 Task: Select the WSL recommender in the default folding range provider.
Action: Mouse moved to (15, 470)
Screenshot: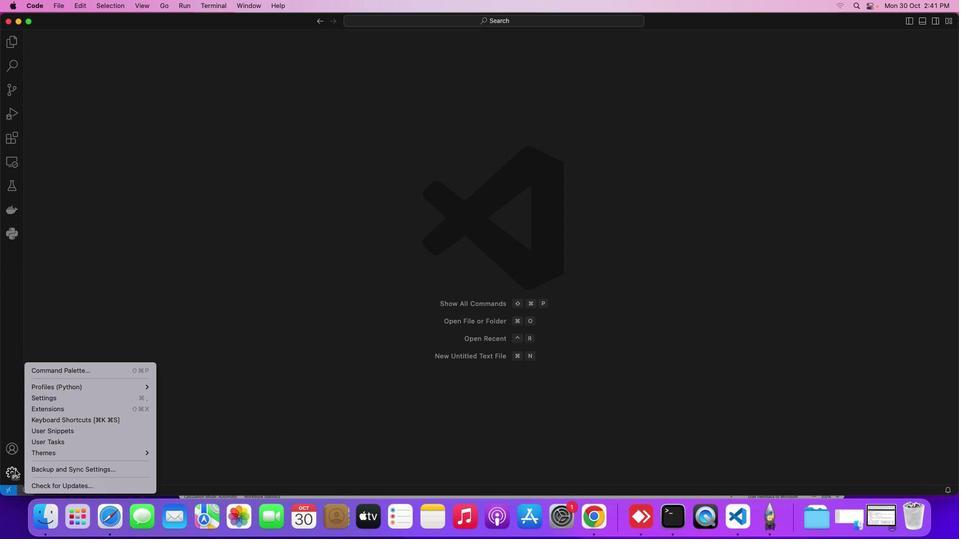 
Action: Mouse pressed left at (15, 470)
Screenshot: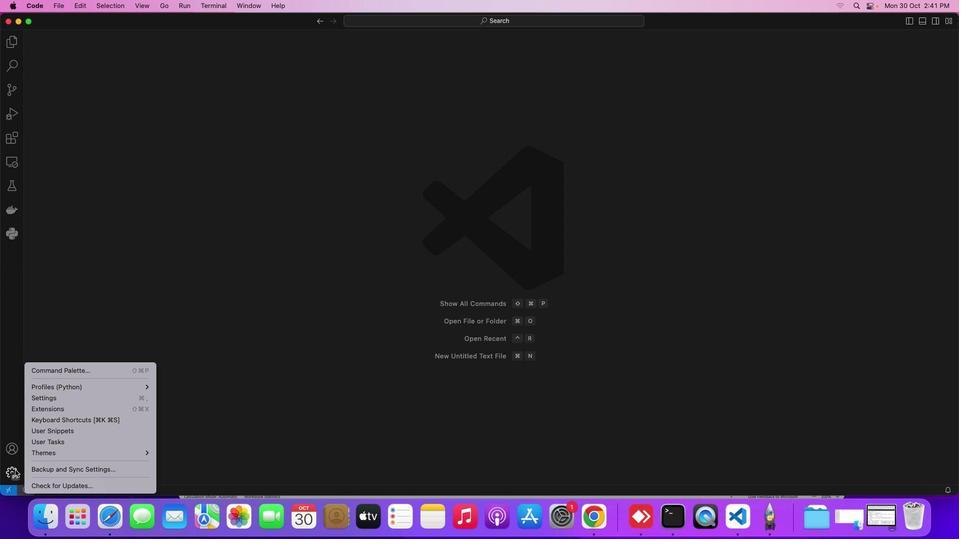 
Action: Mouse moved to (52, 397)
Screenshot: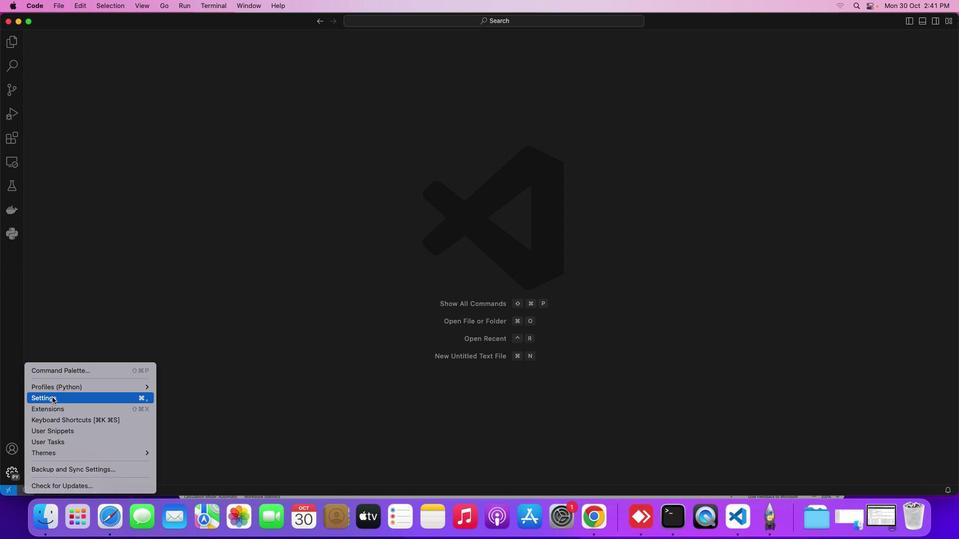 
Action: Mouse pressed left at (52, 397)
Screenshot: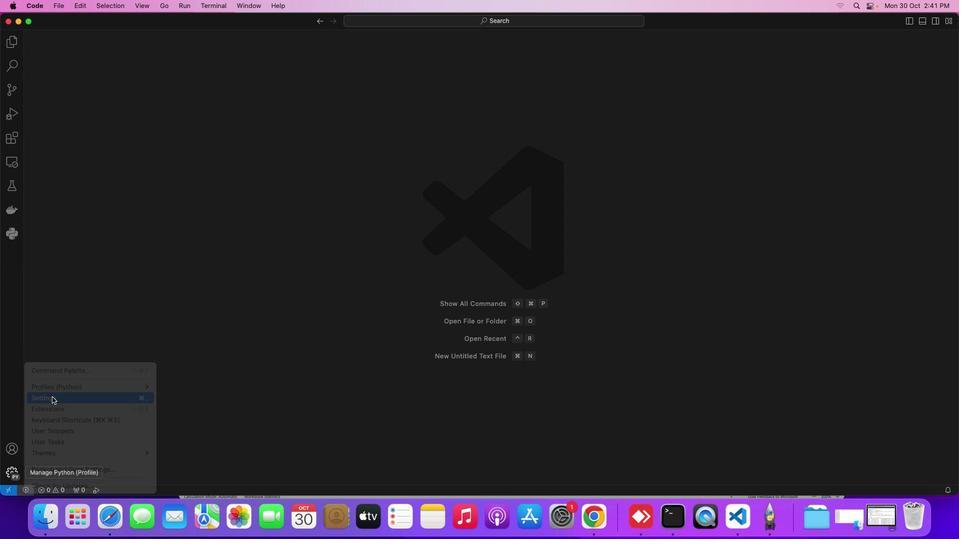 
Action: Mouse moved to (329, 305)
Screenshot: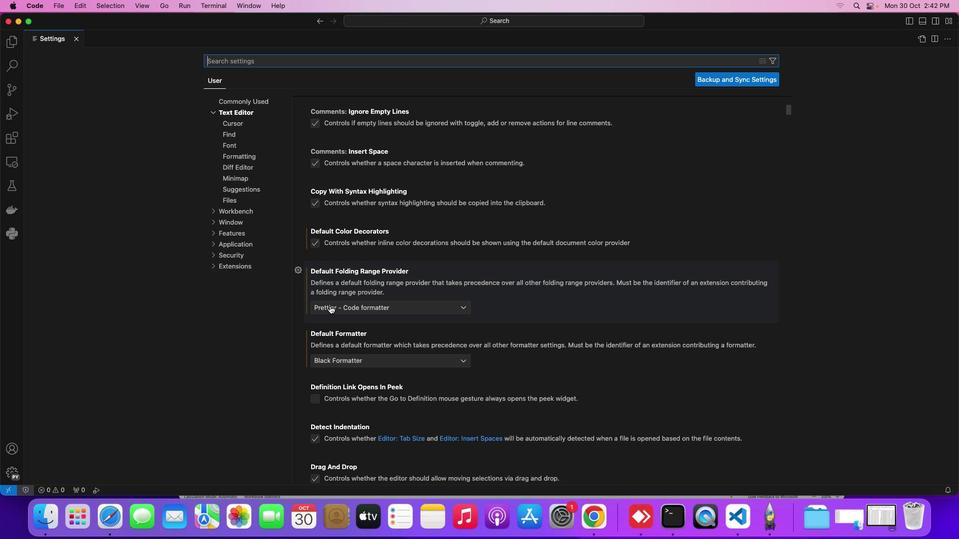 
Action: Mouse pressed left at (329, 305)
Screenshot: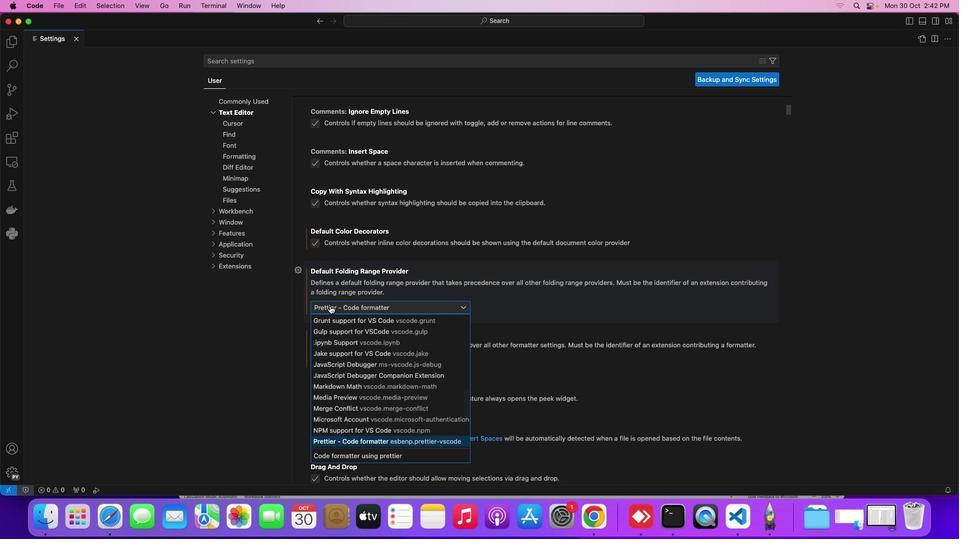
Action: Mouse moved to (368, 369)
Screenshot: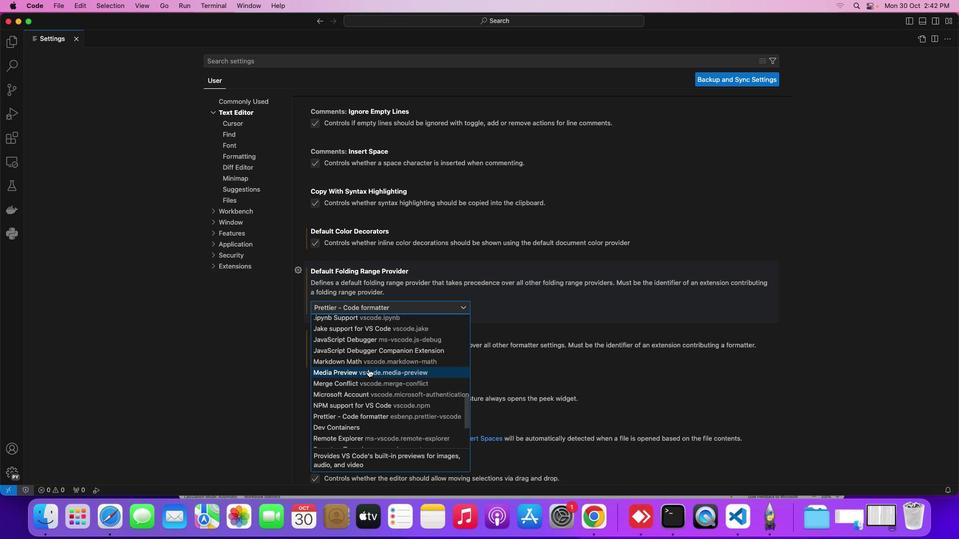 
Action: Mouse scrolled (368, 369) with delta (0, 0)
Screenshot: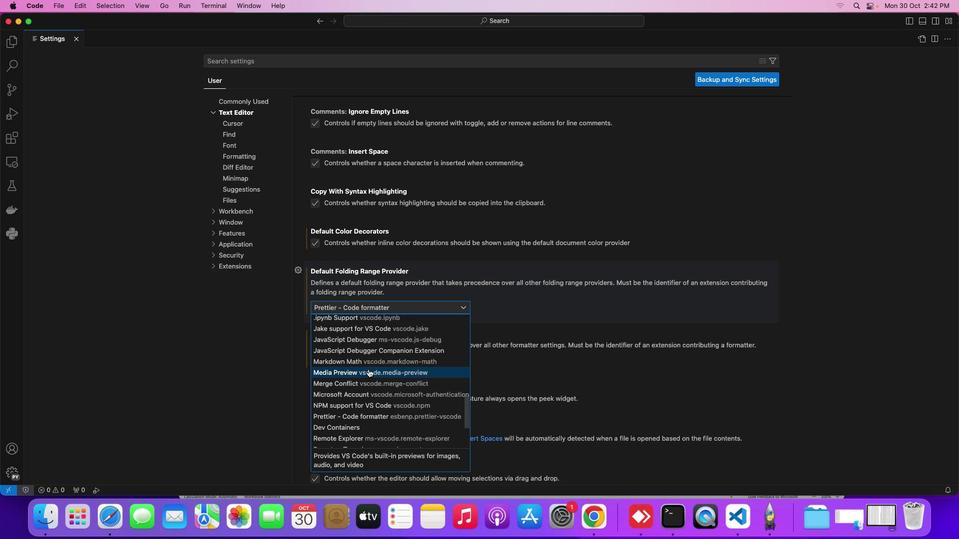 
Action: Mouse scrolled (368, 369) with delta (0, 0)
Screenshot: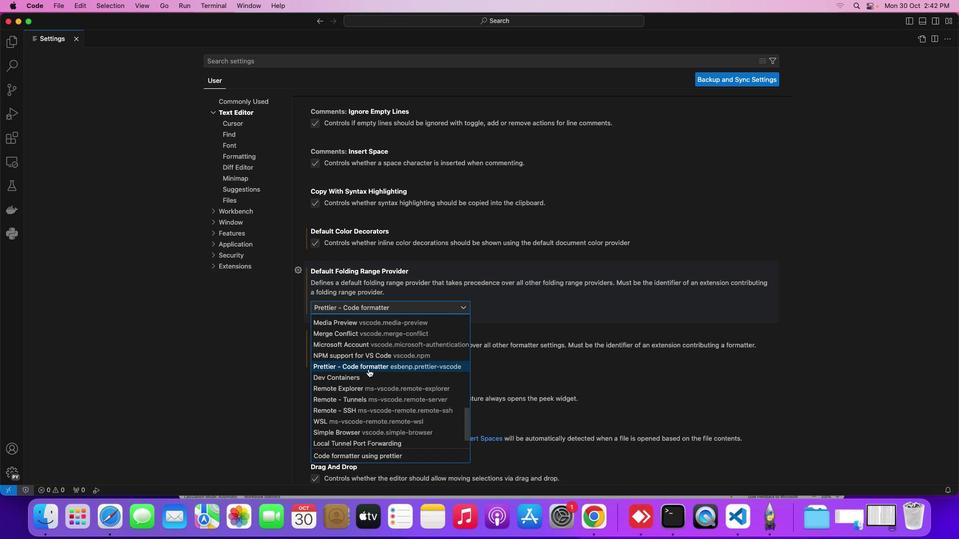 
Action: Mouse scrolled (368, 369) with delta (0, 0)
Screenshot: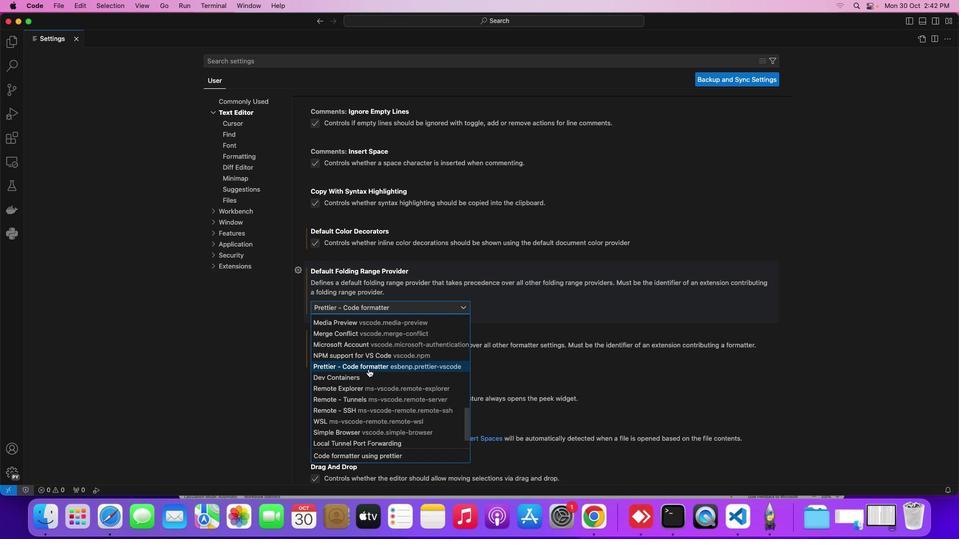 
Action: Mouse moved to (338, 419)
Screenshot: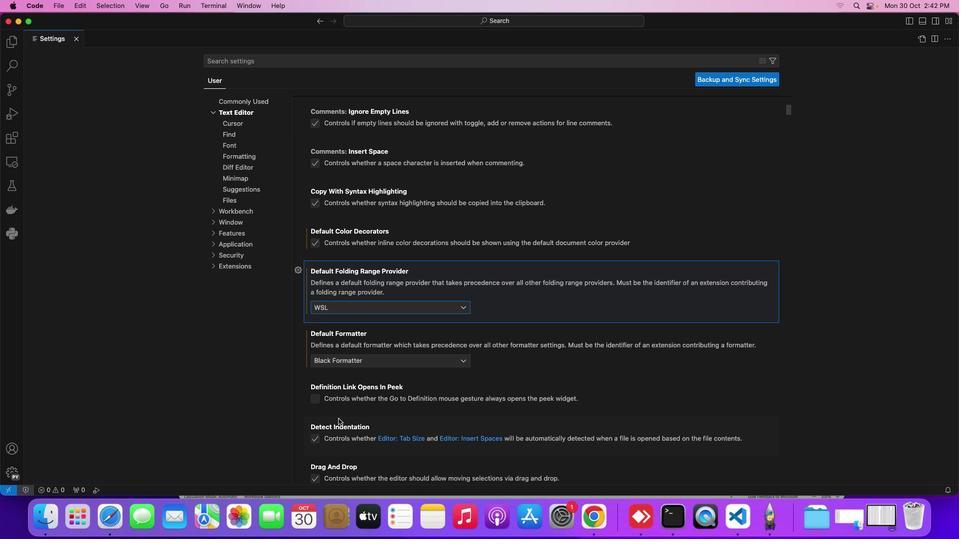 
Action: Mouse pressed left at (338, 419)
Screenshot: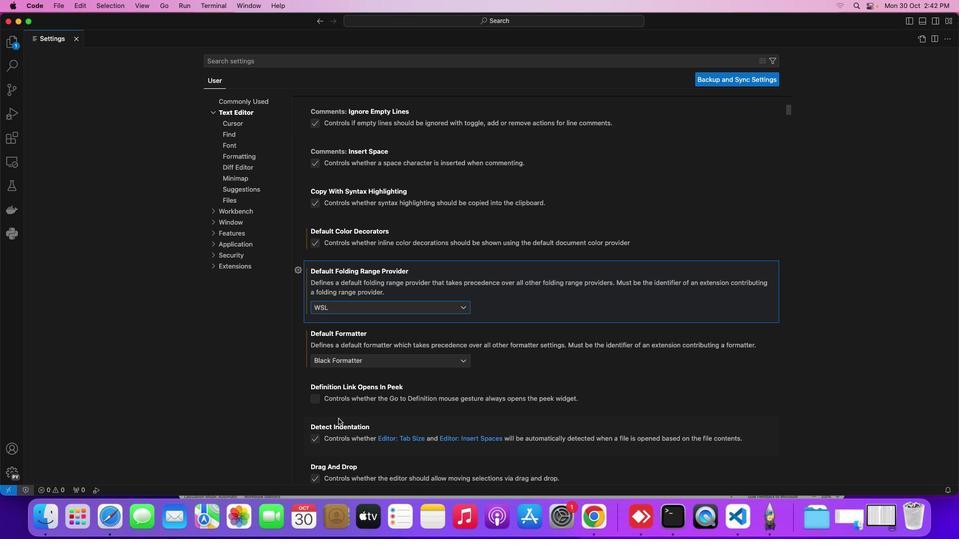 
Action: Mouse moved to (125, 280)
Screenshot: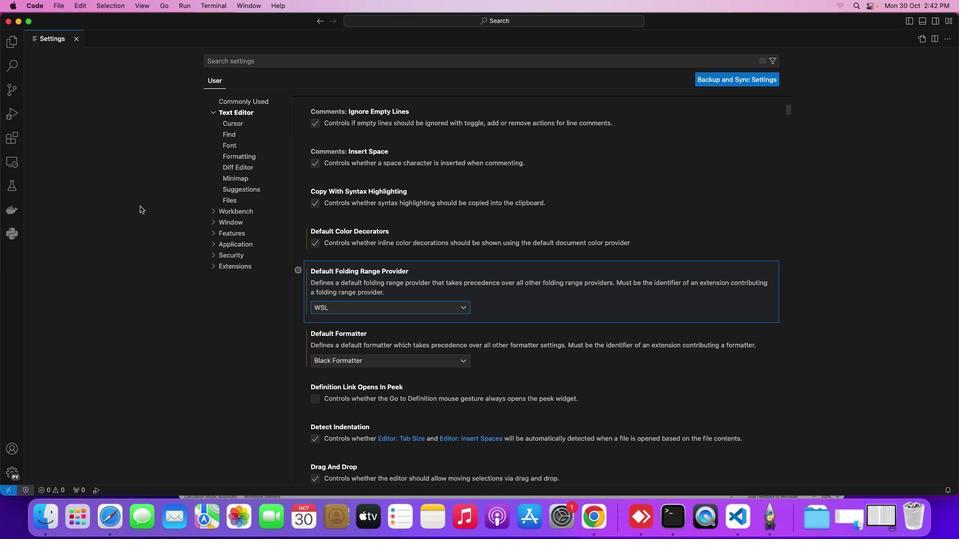 
